 Task: Search for 'Meeting and Event' in the calendar application.
Action: Mouse moved to (25, 61)
Screenshot: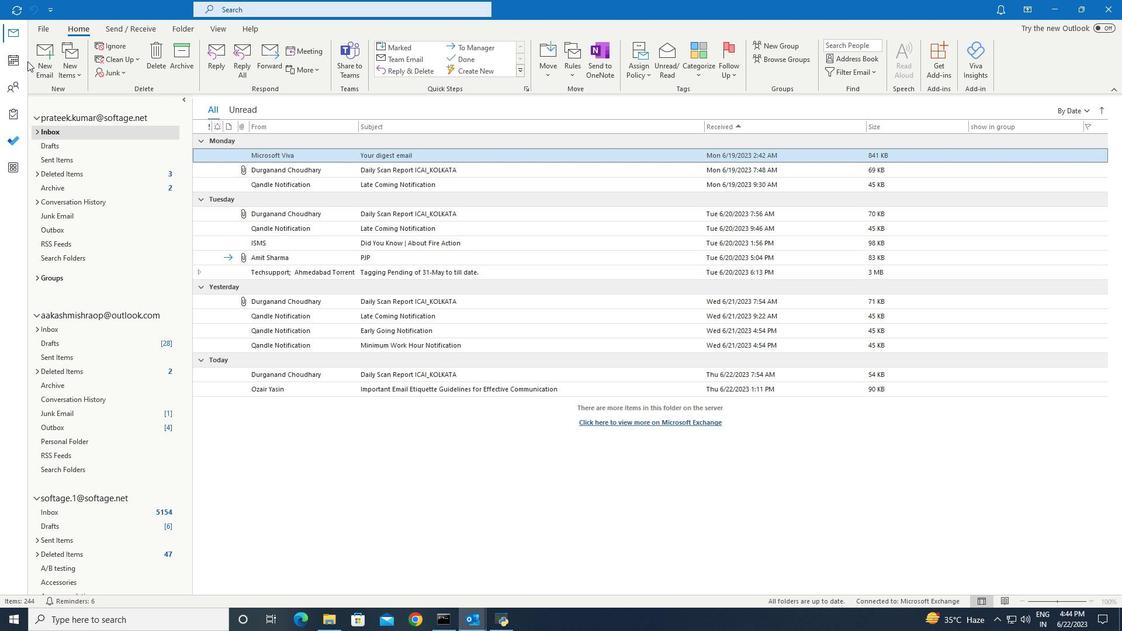 
Action: Mouse pressed left at (25, 61)
Screenshot: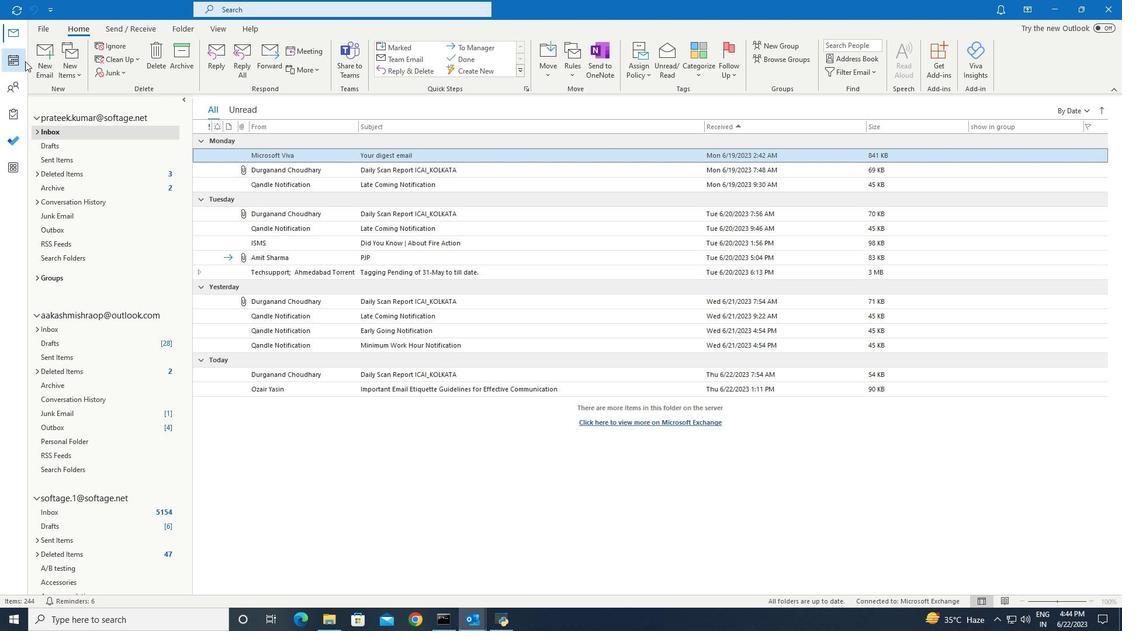 
Action: Mouse moved to (246, 7)
Screenshot: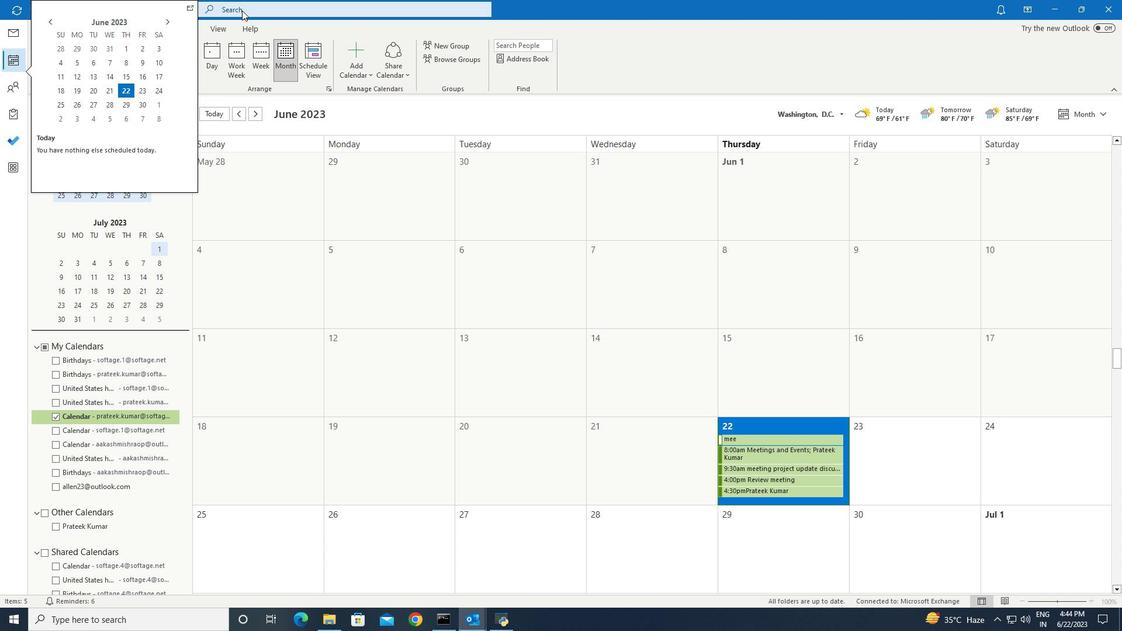 
Action: Mouse pressed left at (246, 7)
Screenshot: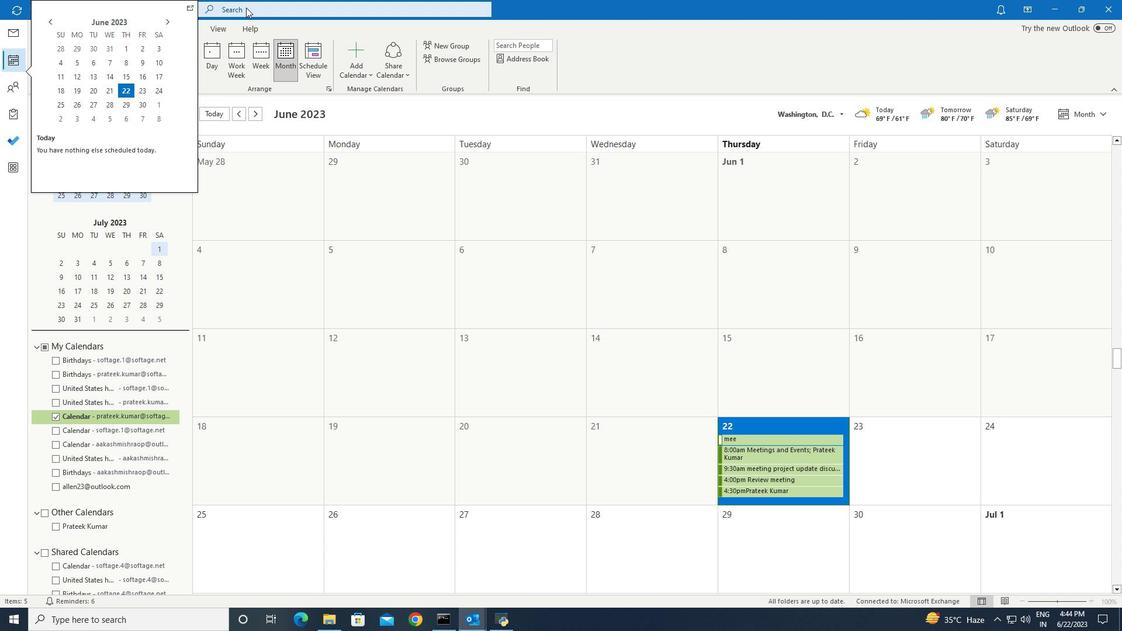 
Action: Mouse moved to (245, 9)
Screenshot: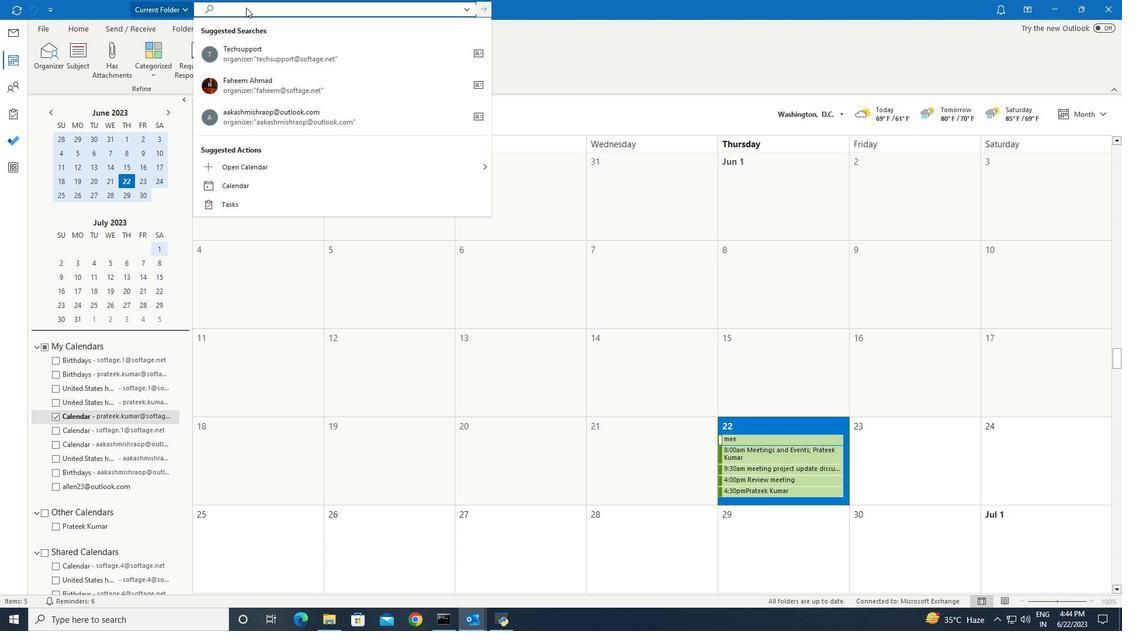
Action: Key pressed <Key.shift>Meeting<Key.space>and<Key.space><Key.shift>Events
Screenshot: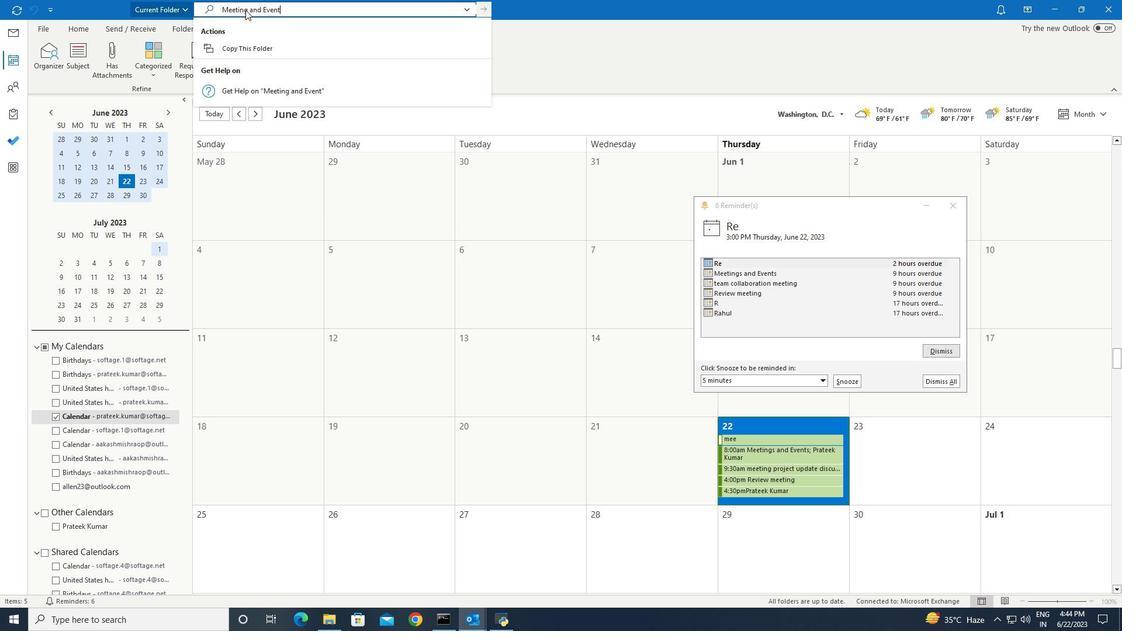 
Action: Mouse moved to (242, 10)
Screenshot: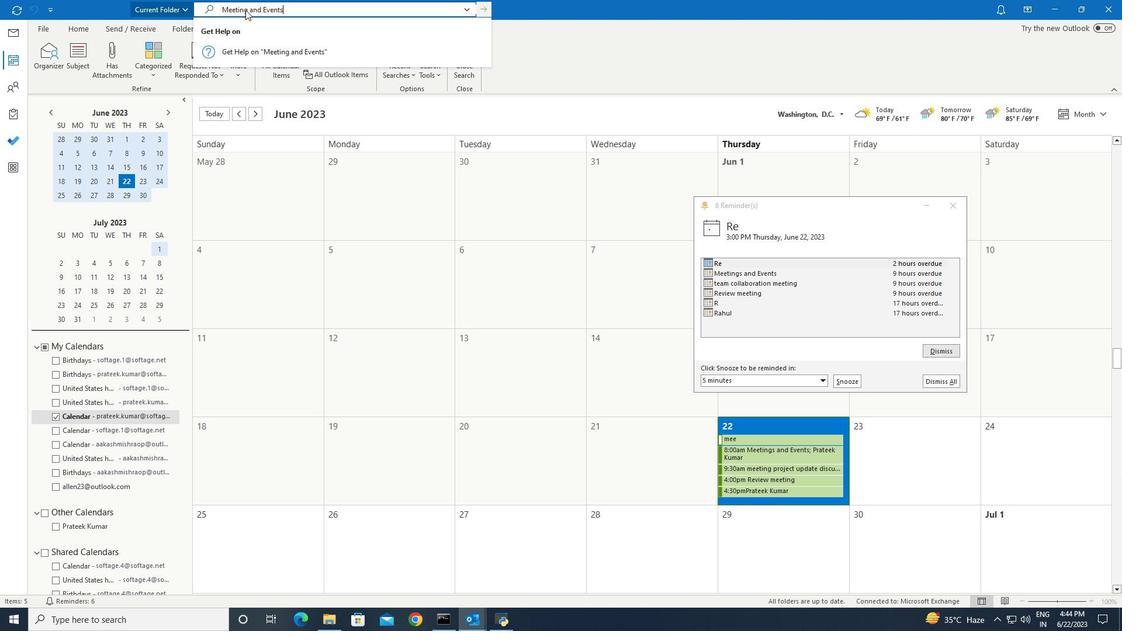 
Action: Key pressed <Key.enter>
Screenshot: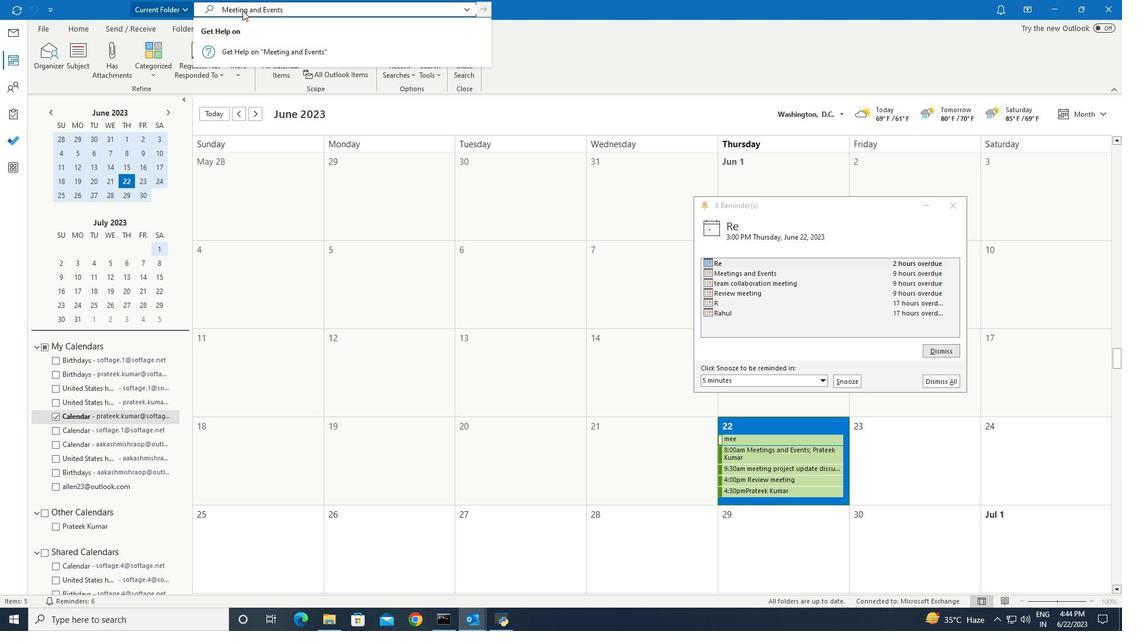 
Action: Mouse moved to (357, 170)
Screenshot: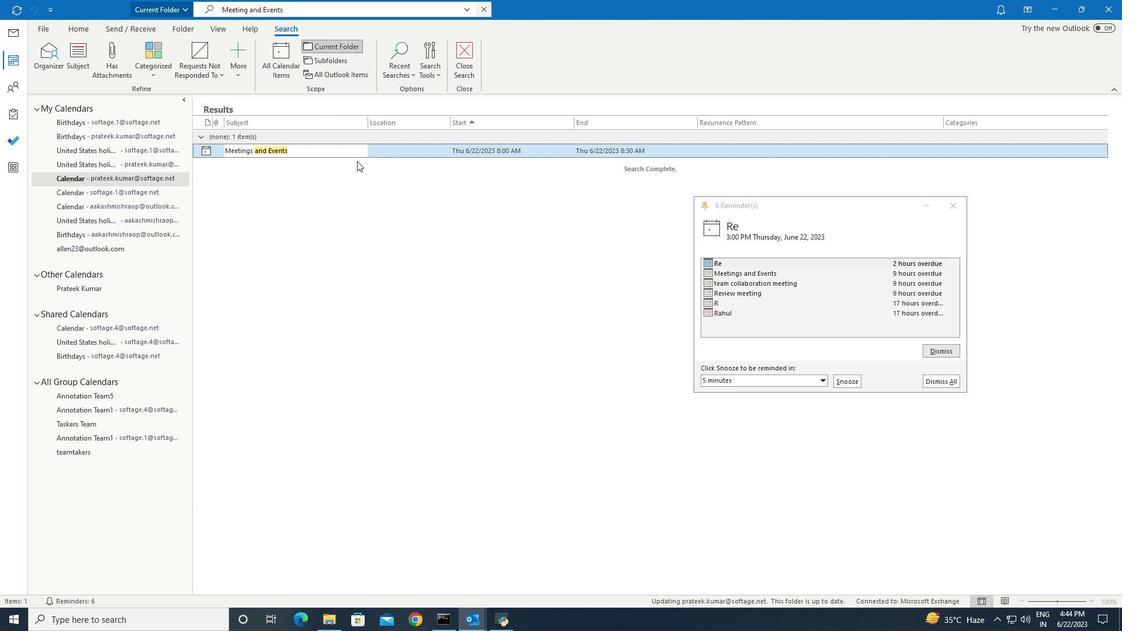 
